 Task: Look for products in the category "Dental Care" with tea tree flavor only.
Action: Mouse moved to (228, 102)
Screenshot: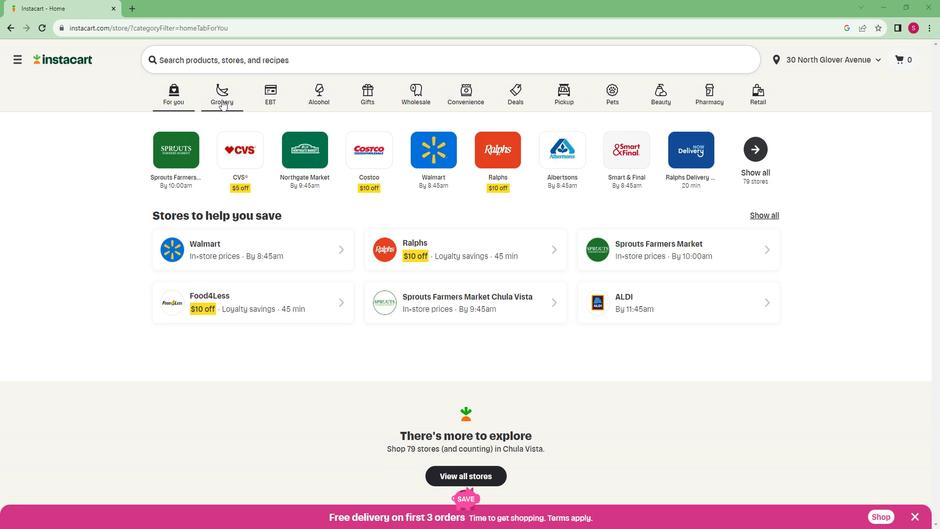 
Action: Mouse pressed left at (228, 102)
Screenshot: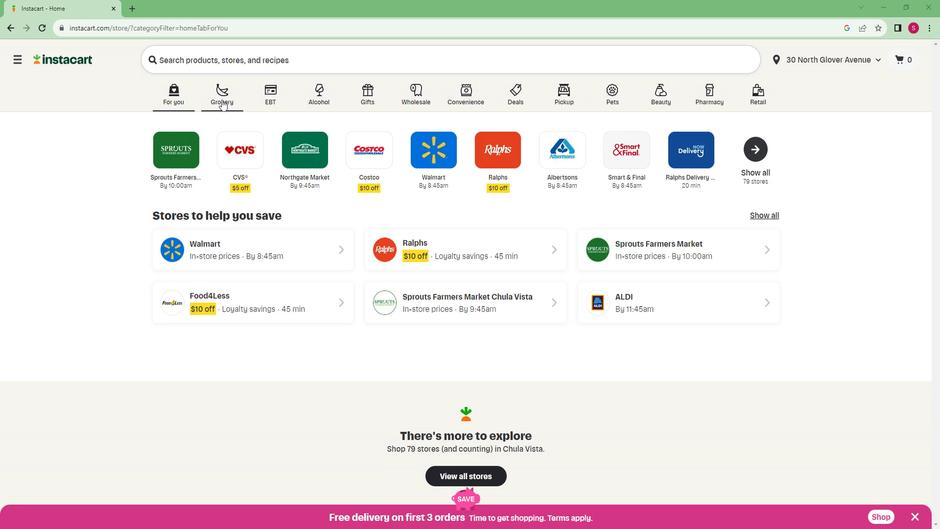 
Action: Mouse moved to (276, 281)
Screenshot: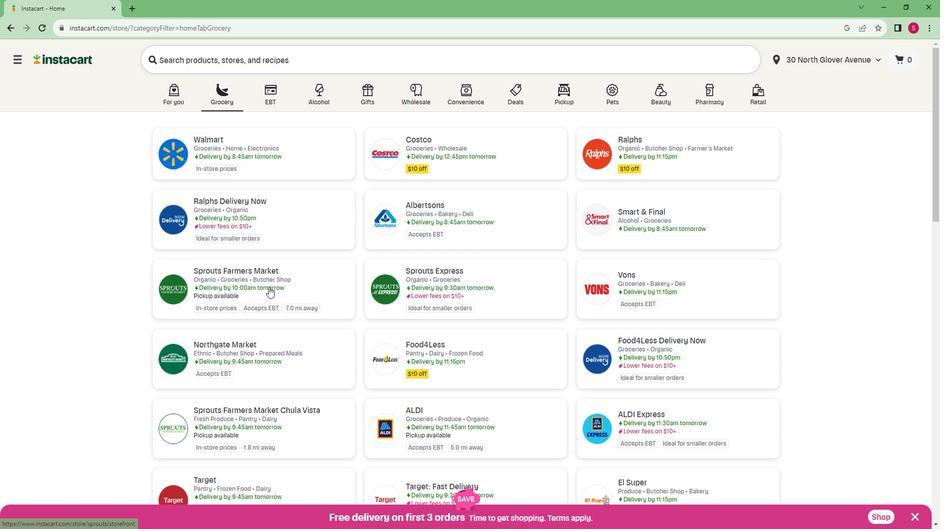 
Action: Mouse pressed left at (276, 281)
Screenshot: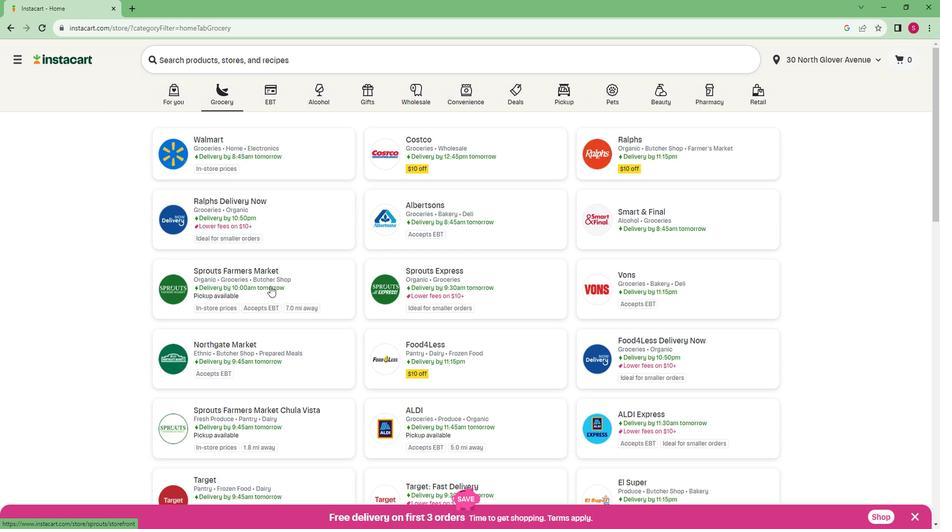 
Action: Mouse moved to (120, 374)
Screenshot: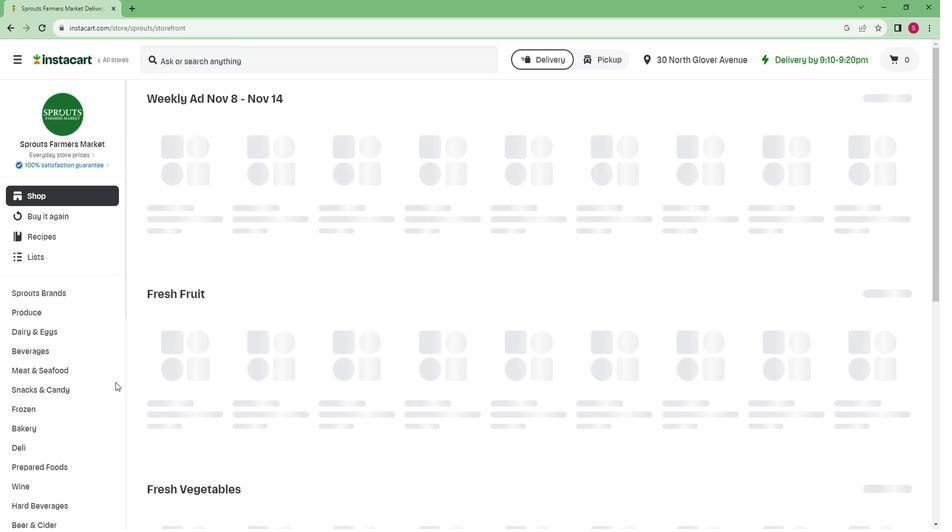 
Action: Mouse scrolled (120, 374) with delta (0, 0)
Screenshot: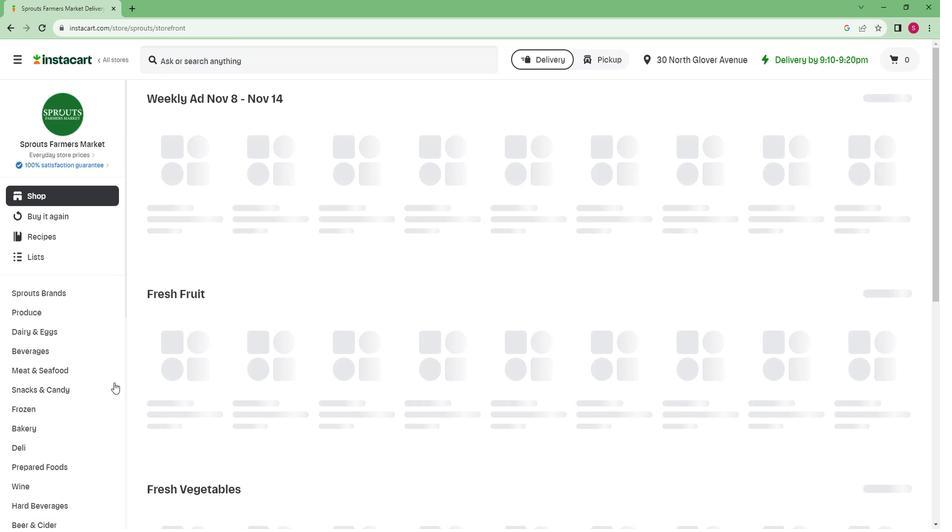
Action: Mouse moved to (119, 374)
Screenshot: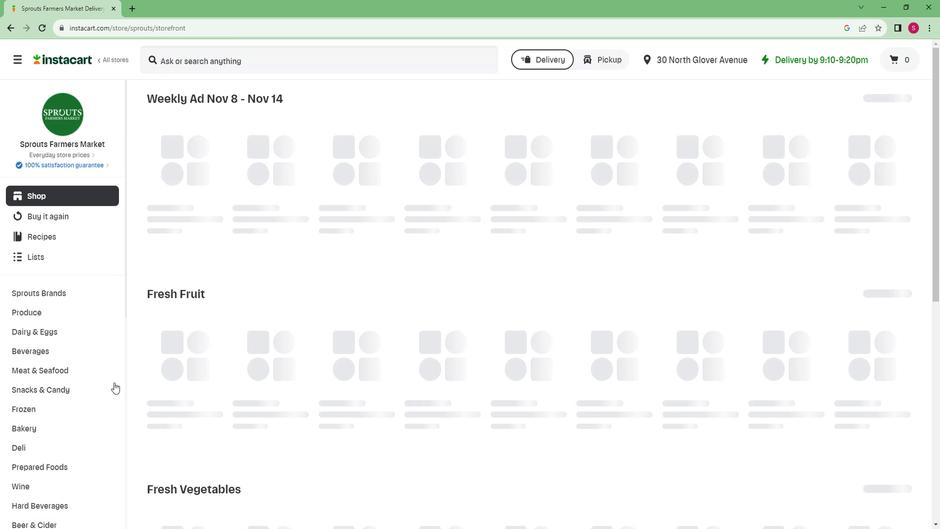 
Action: Mouse scrolled (119, 374) with delta (0, 0)
Screenshot: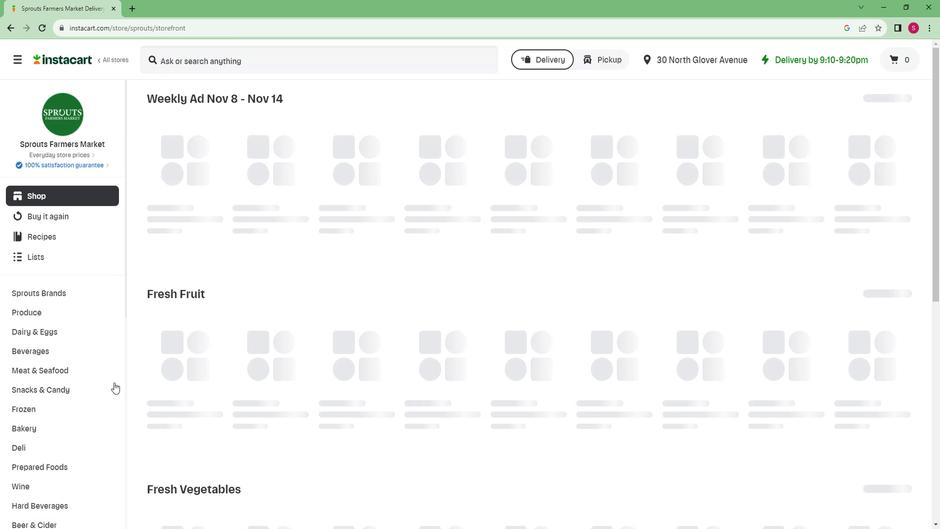 
Action: Mouse moved to (117, 375)
Screenshot: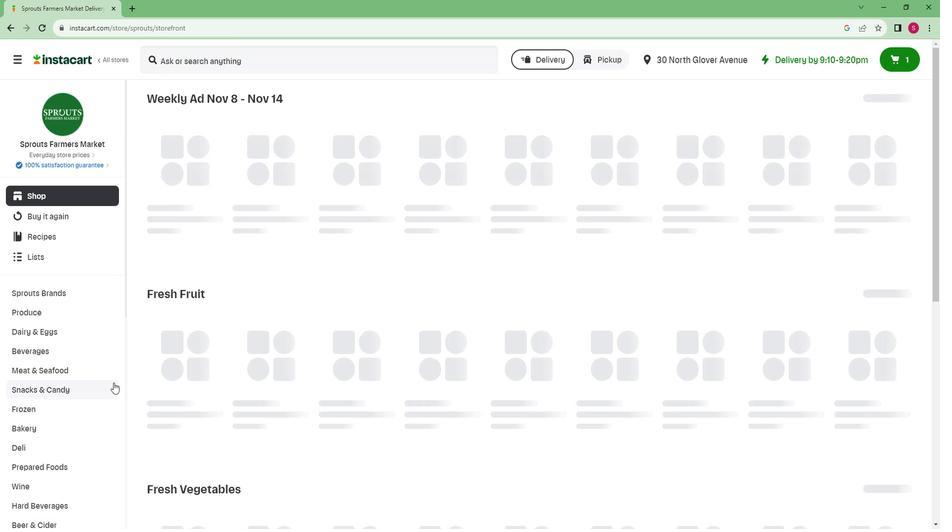 
Action: Mouse scrolled (117, 375) with delta (0, 0)
Screenshot: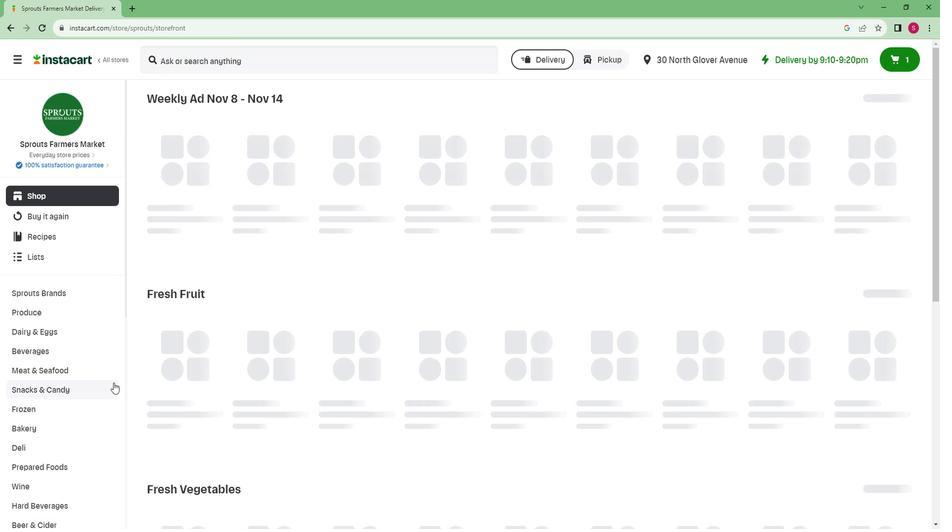 
Action: Mouse moved to (115, 375)
Screenshot: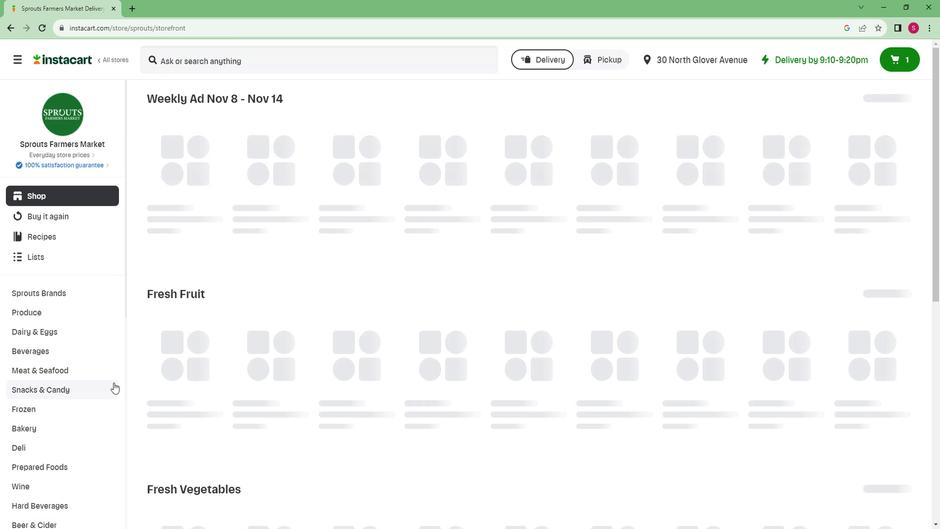 
Action: Mouse scrolled (115, 375) with delta (0, 0)
Screenshot: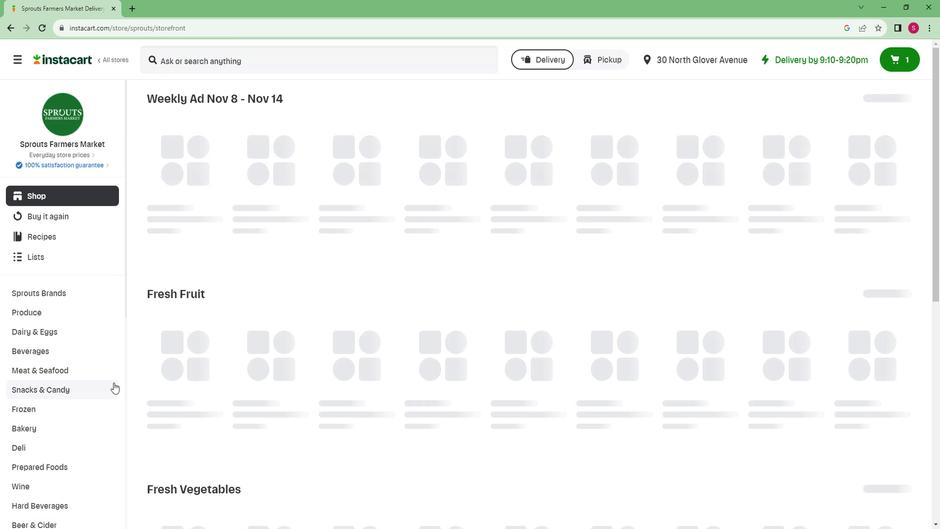 
Action: Mouse moved to (113, 376)
Screenshot: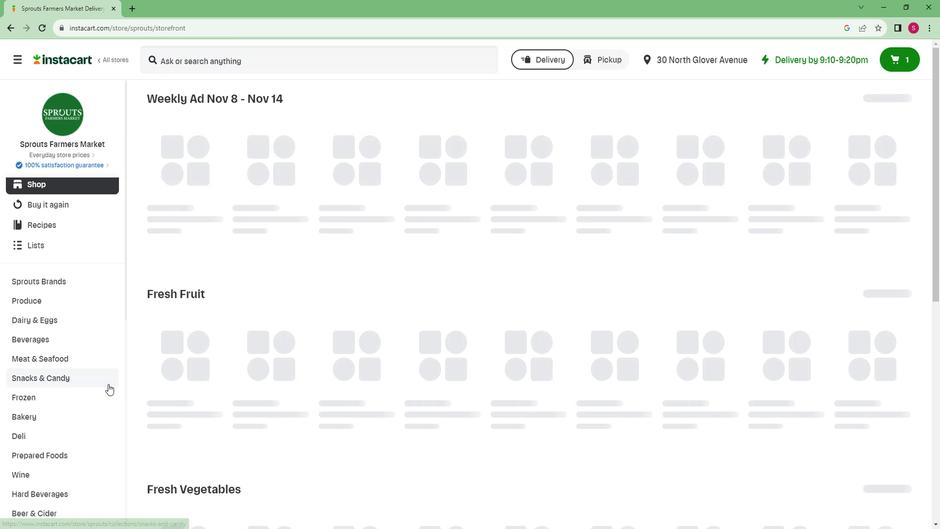 
Action: Mouse scrolled (113, 375) with delta (0, 0)
Screenshot: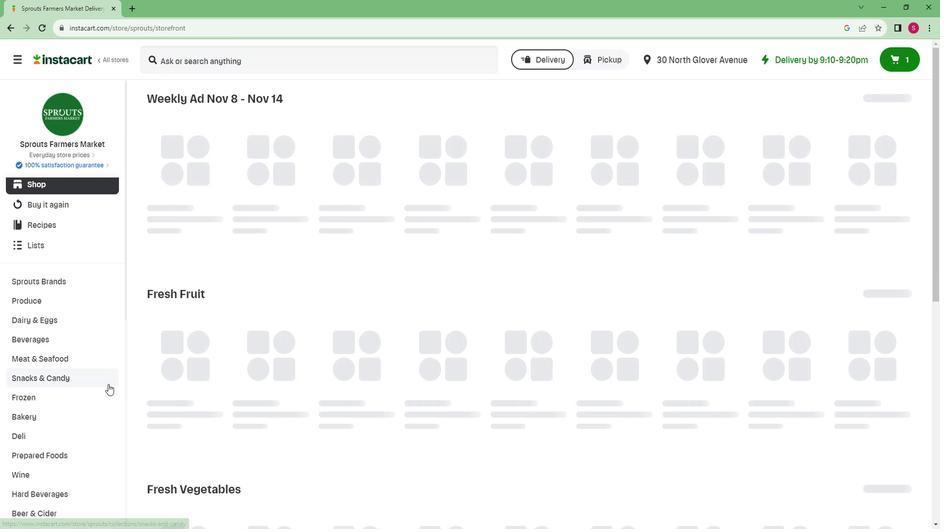 
Action: Mouse scrolled (113, 375) with delta (0, 0)
Screenshot: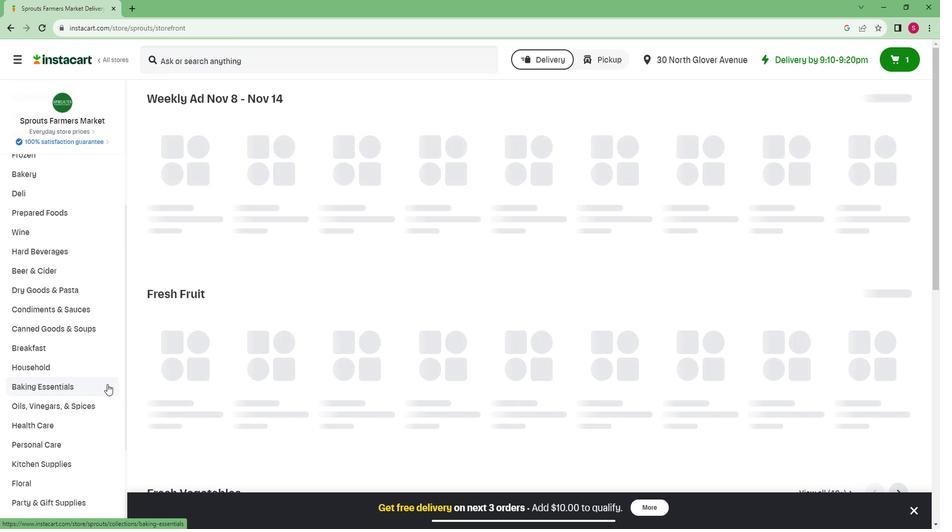 
Action: Mouse scrolled (113, 375) with delta (0, 0)
Screenshot: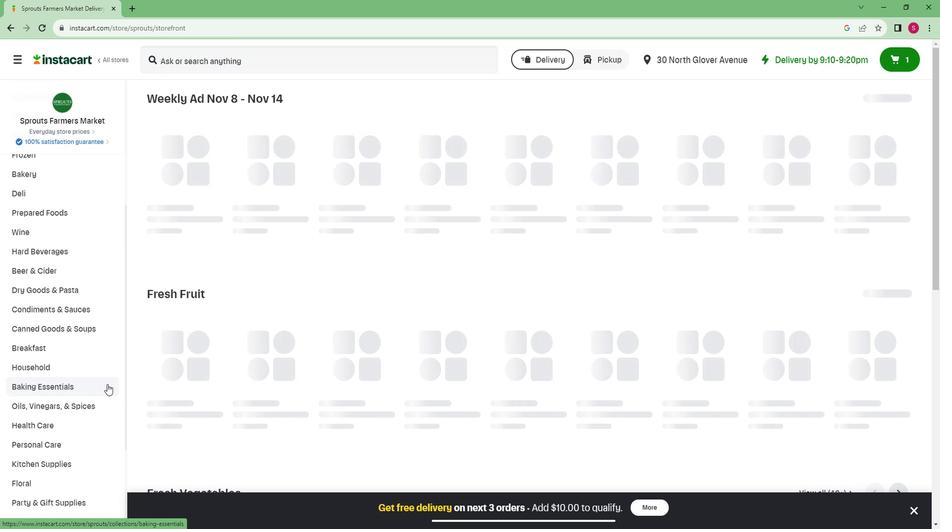 
Action: Mouse scrolled (113, 375) with delta (0, 0)
Screenshot: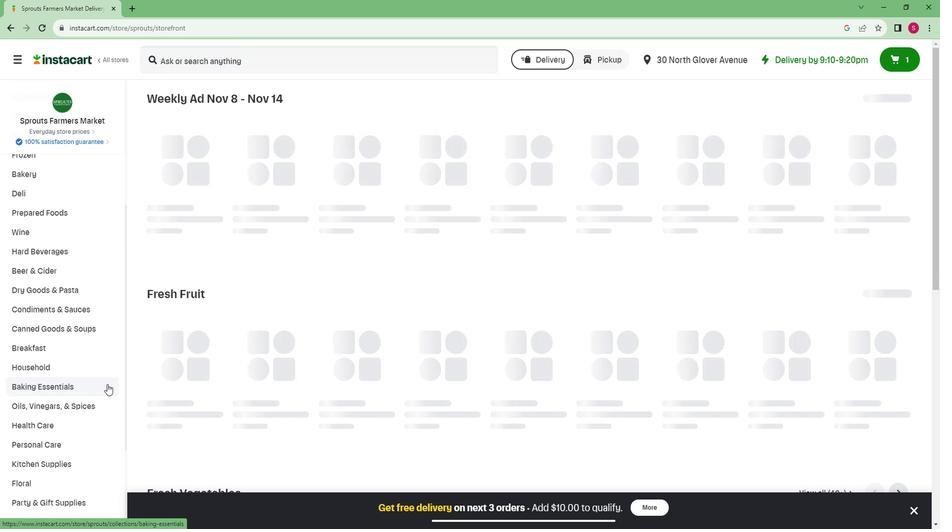 
Action: Mouse scrolled (113, 375) with delta (0, 0)
Screenshot: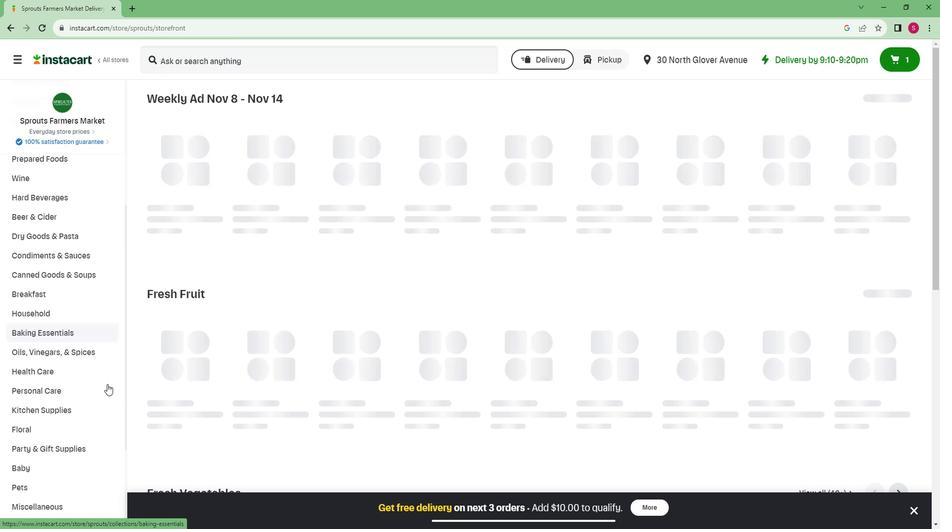 
Action: Mouse moved to (59, 478)
Screenshot: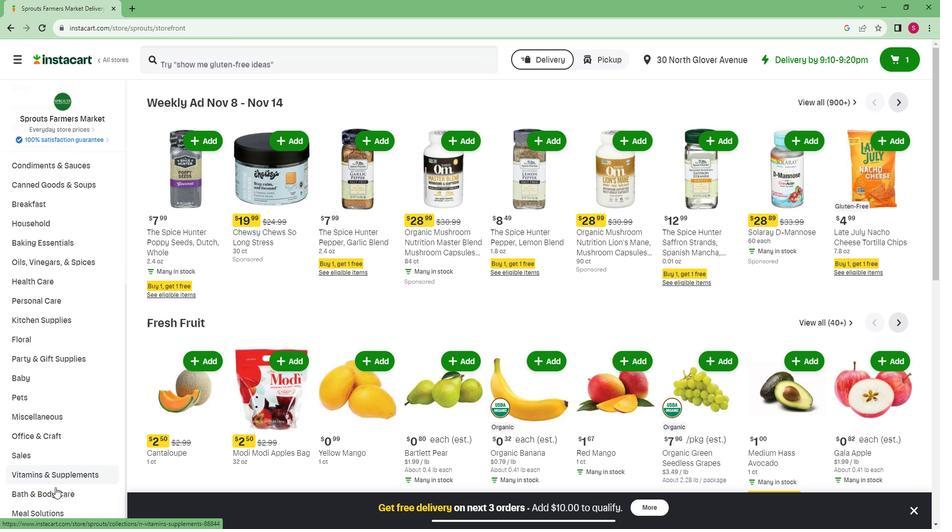 
Action: Mouse pressed left at (59, 478)
Screenshot: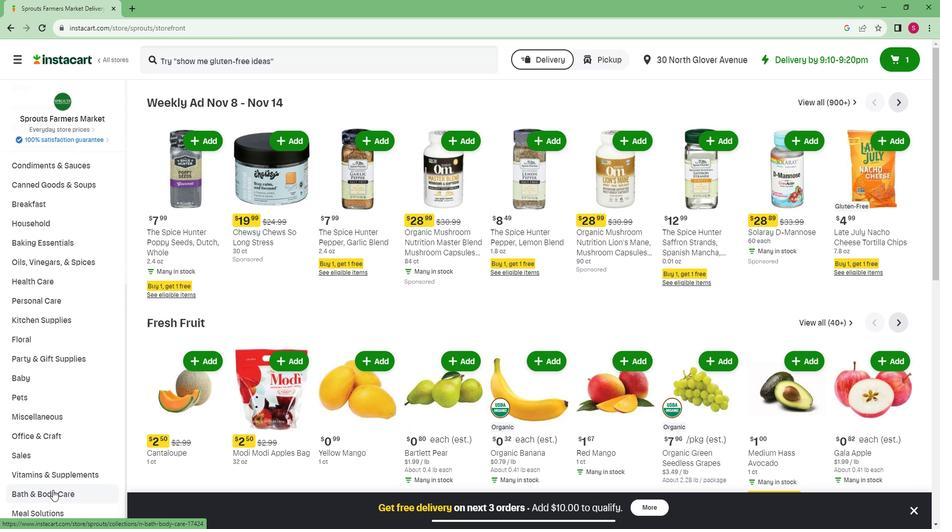 
Action: Mouse moved to (654, 132)
Screenshot: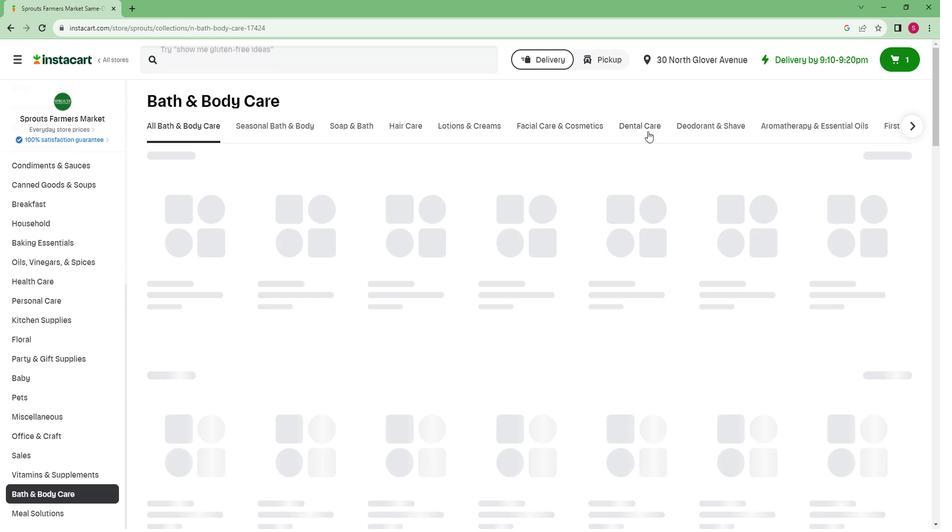 
Action: Mouse pressed left at (654, 132)
Screenshot: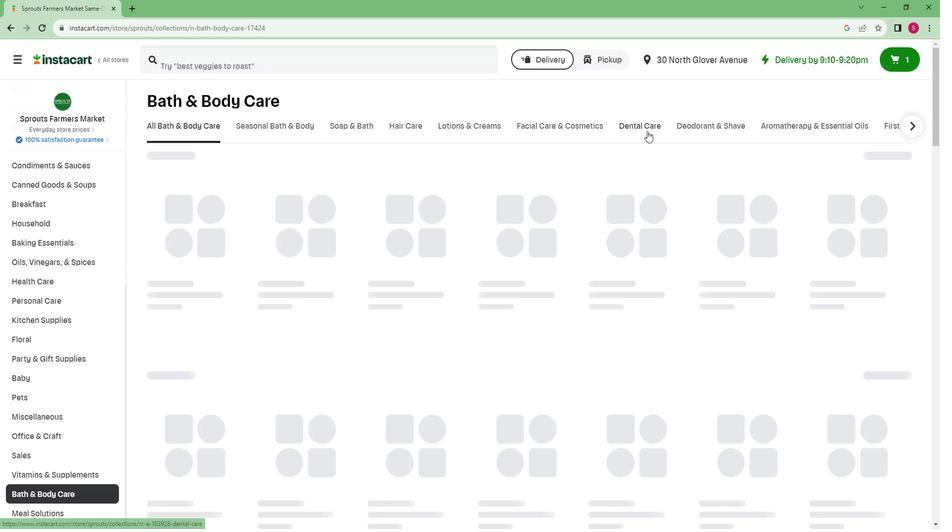 
Action: Mouse moved to (425, 226)
Screenshot: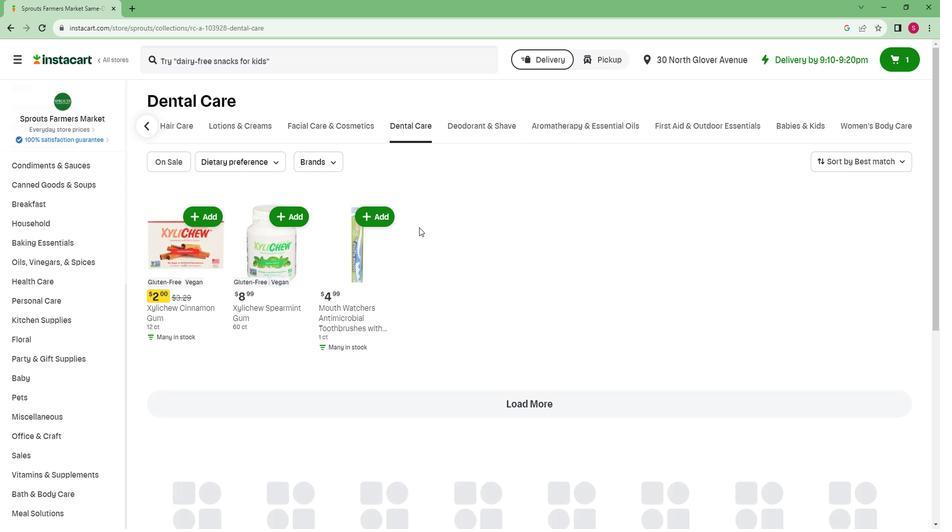 
